 Task: Add a condition where "Hours since due date Greater than Twenty-five" in pending tickets.
Action: Mouse moved to (109, 387)
Screenshot: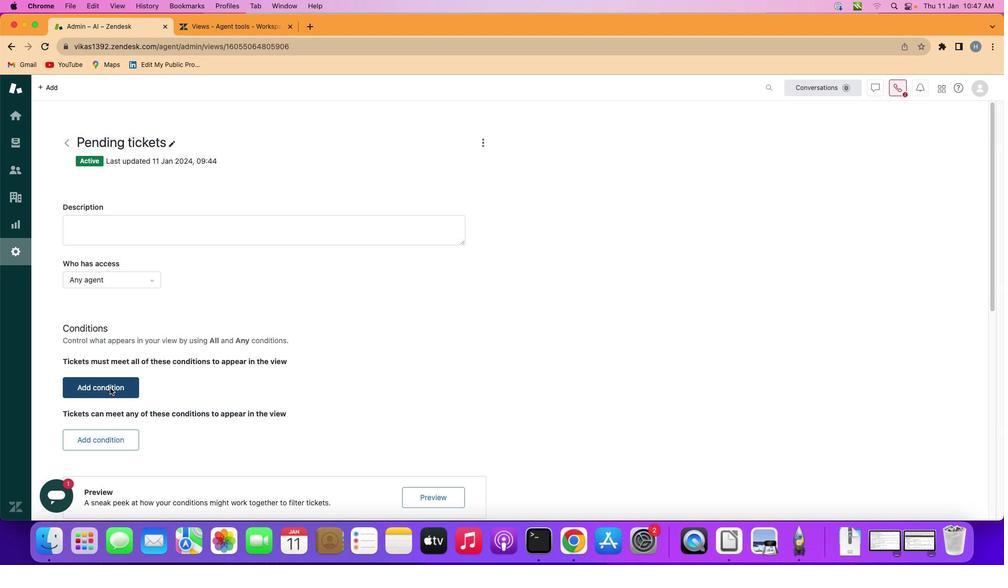 
Action: Mouse pressed left at (109, 387)
Screenshot: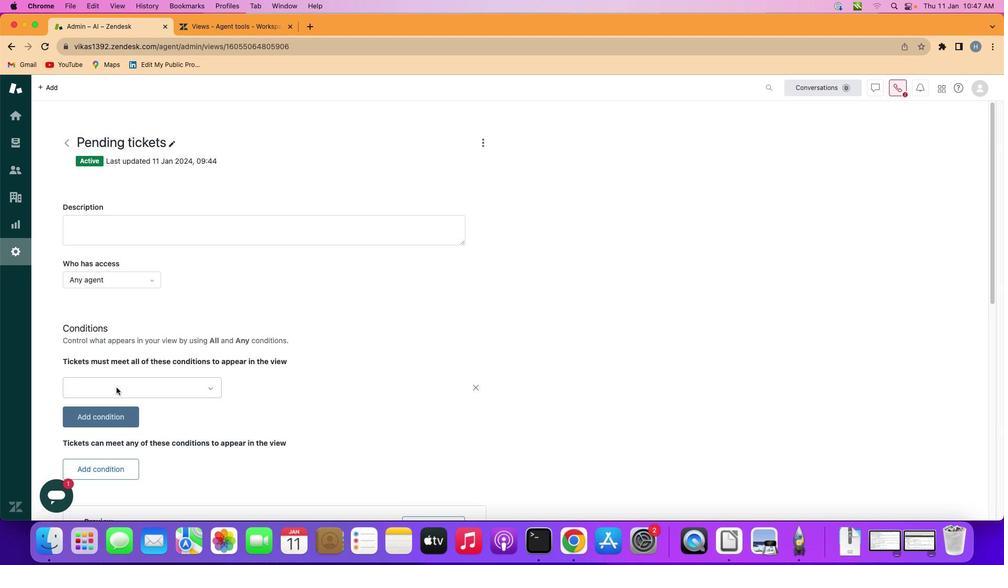 
Action: Mouse moved to (144, 385)
Screenshot: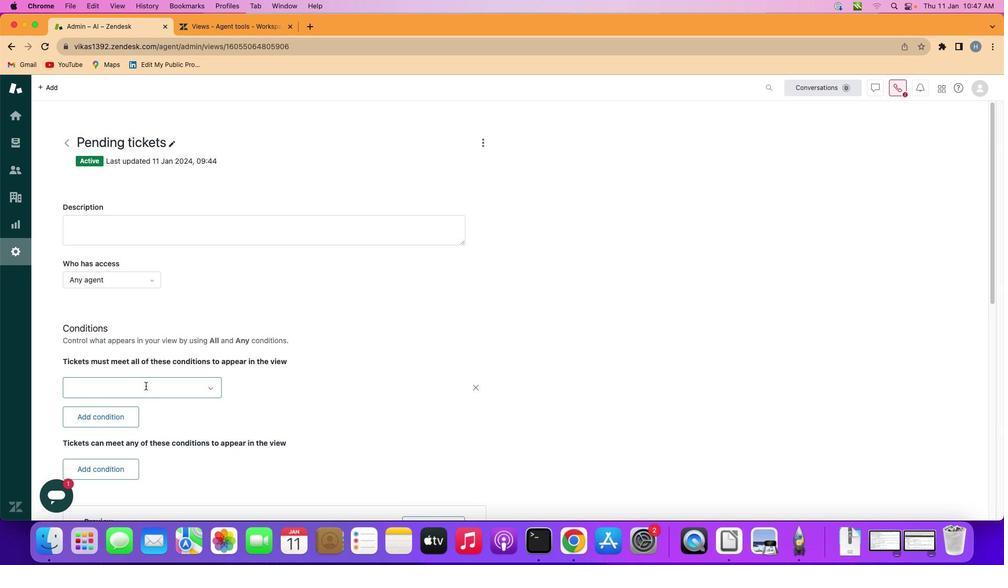 
Action: Mouse pressed left at (144, 385)
Screenshot: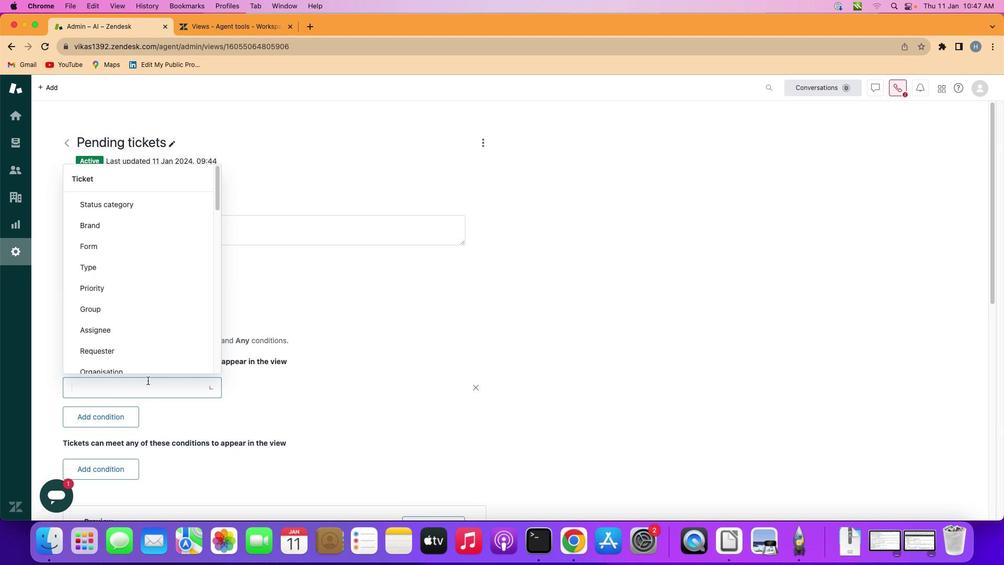 
Action: Mouse moved to (170, 255)
Screenshot: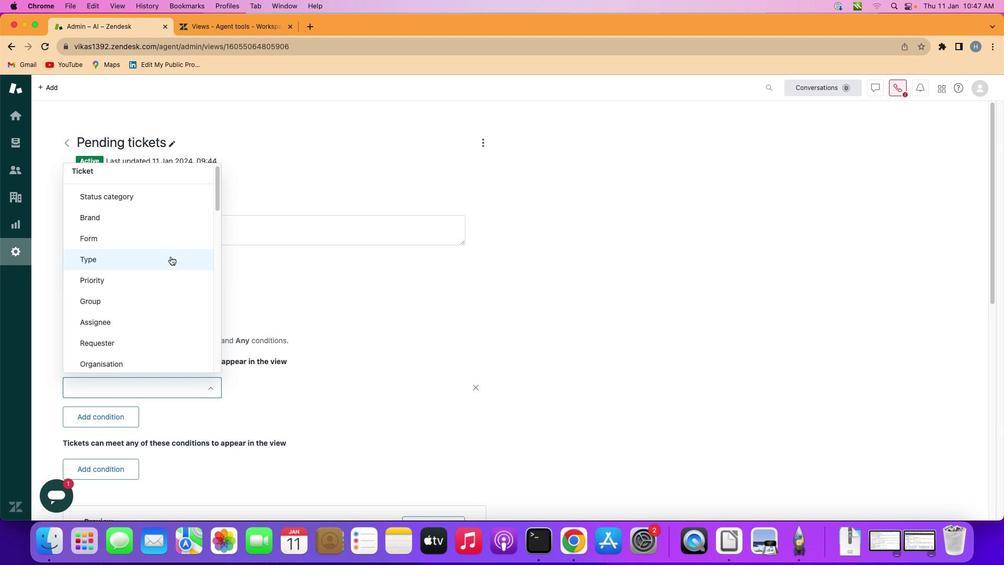 
Action: Mouse scrolled (170, 255) with delta (0, -1)
Screenshot: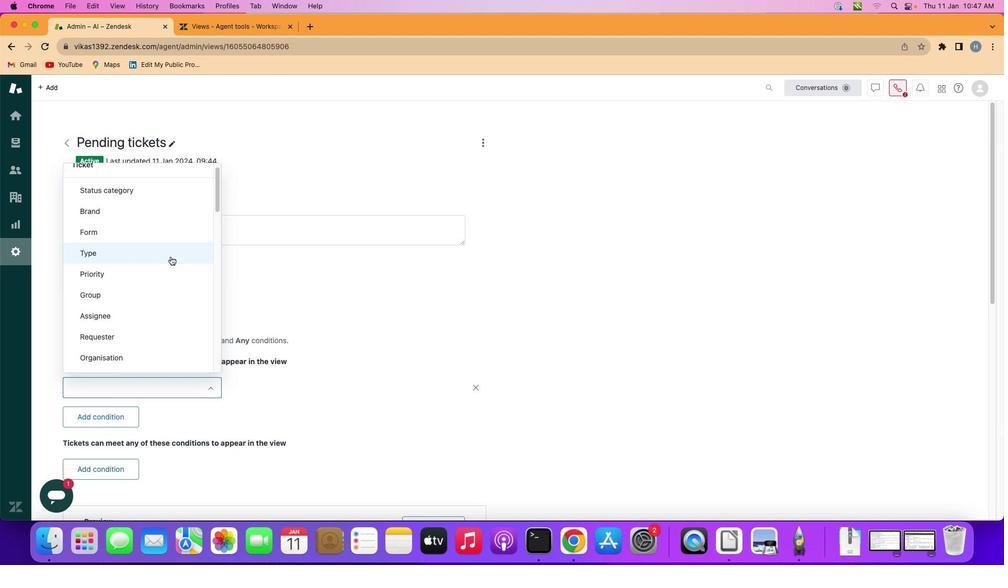 
Action: Mouse scrolled (170, 255) with delta (0, -1)
Screenshot: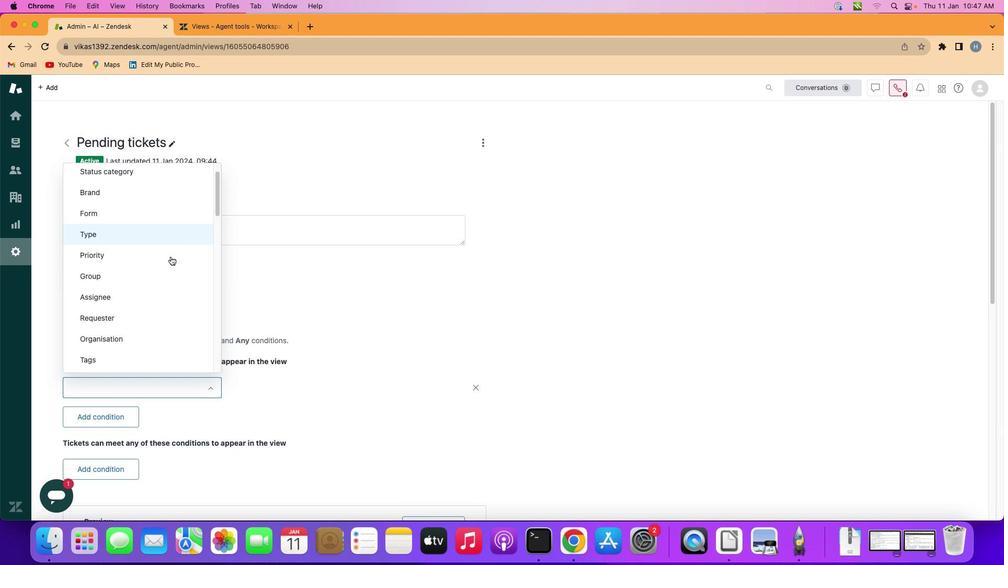 
Action: Mouse scrolled (170, 255) with delta (0, -1)
Screenshot: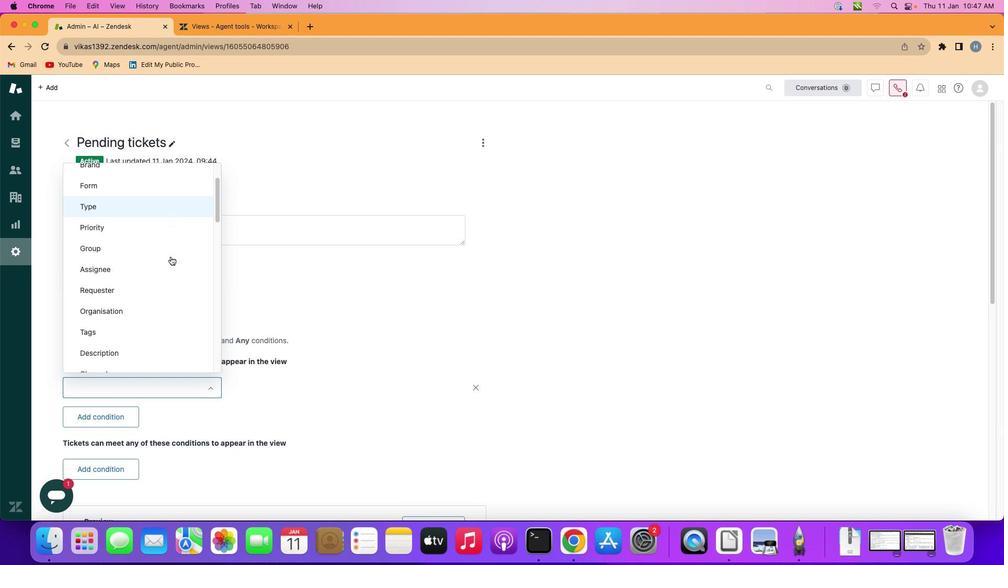 
Action: Mouse scrolled (170, 255) with delta (0, -1)
Screenshot: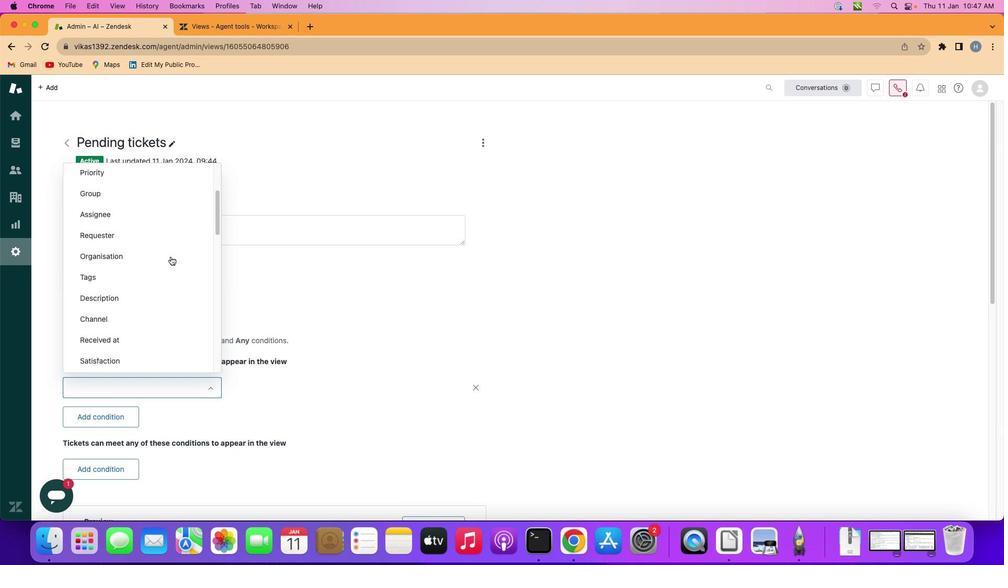 
Action: Mouse scrolled (170, 255) with delta (0, -1)
Screenshot: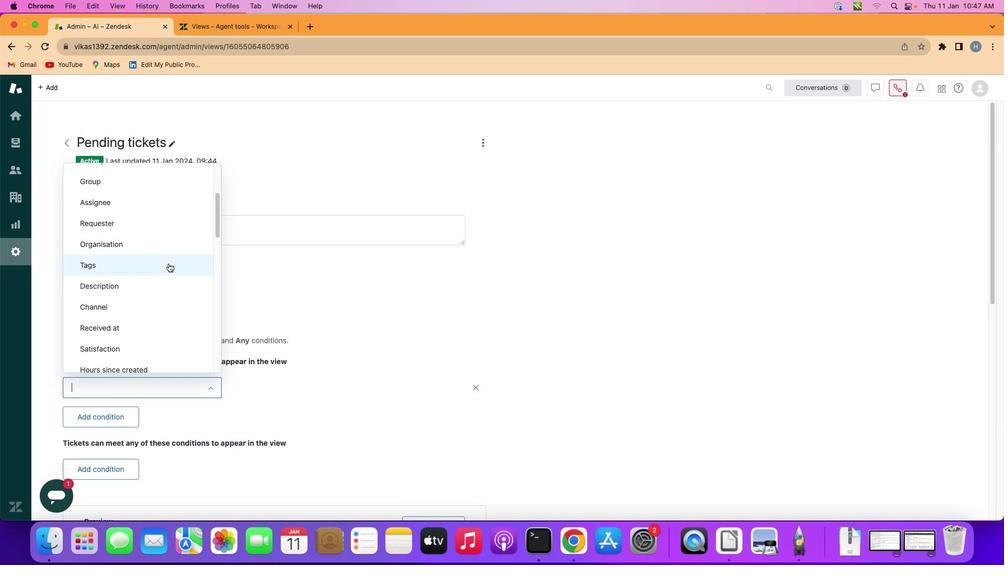 
Action: Mouse moved to (162, 286)
Screenshot: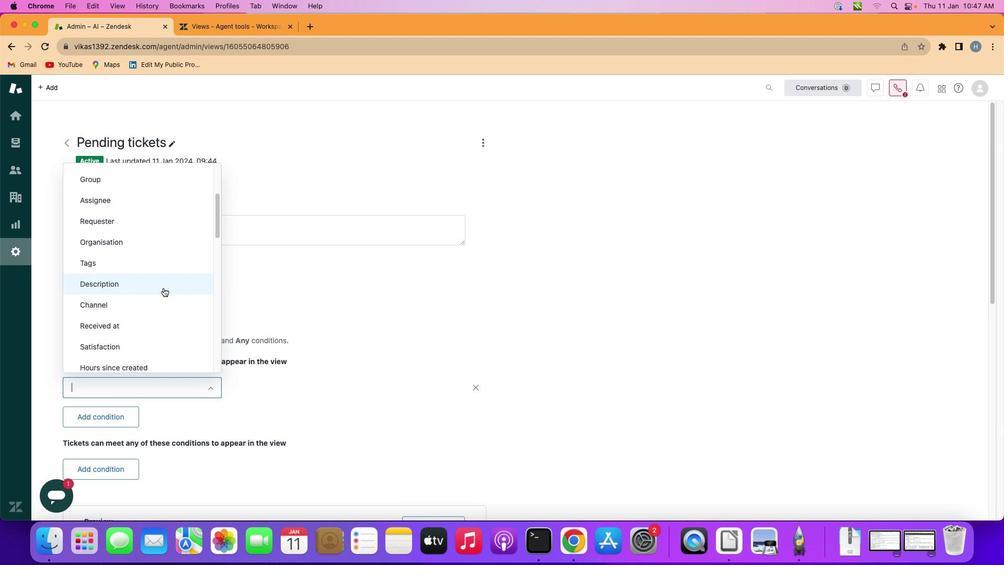 
Action: Mouse scrolled (162, 286) with delta (0, -1)
Screenshot: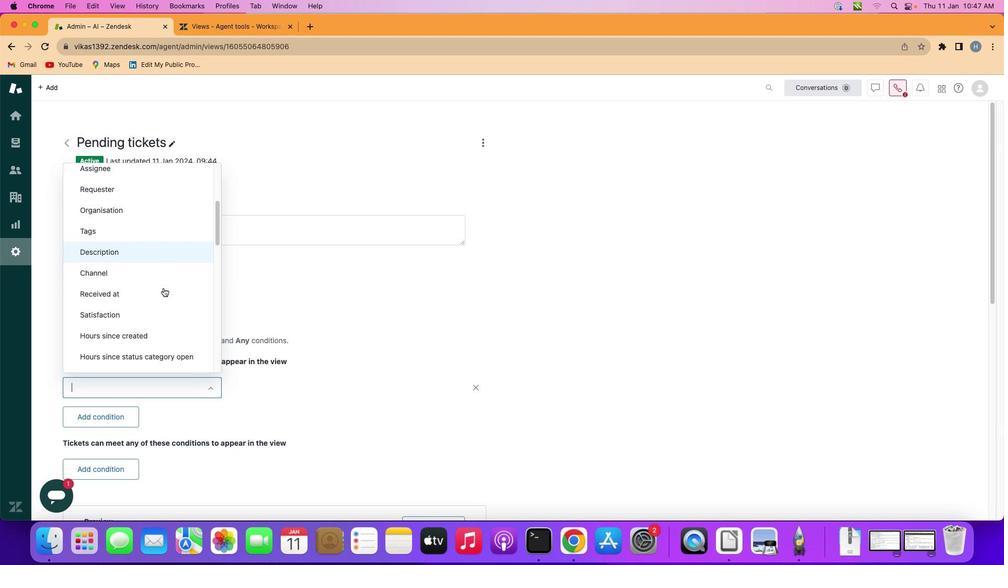
Action: Mouse scrolled (162, 286) with delta (0, -1)
Screenshot: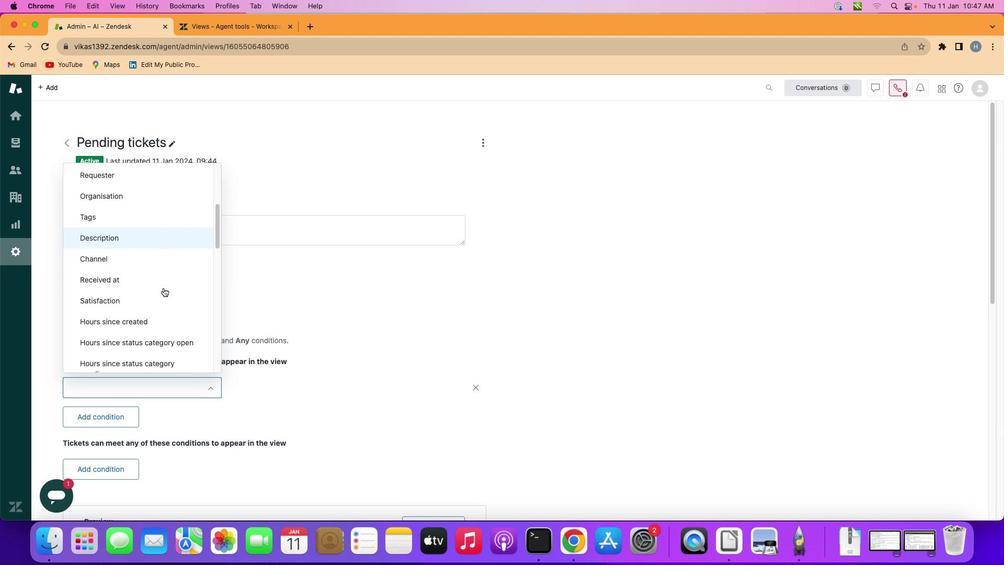 
Action: Mouse scrolled (162, 286) with delta (0, -1)
Screenshot: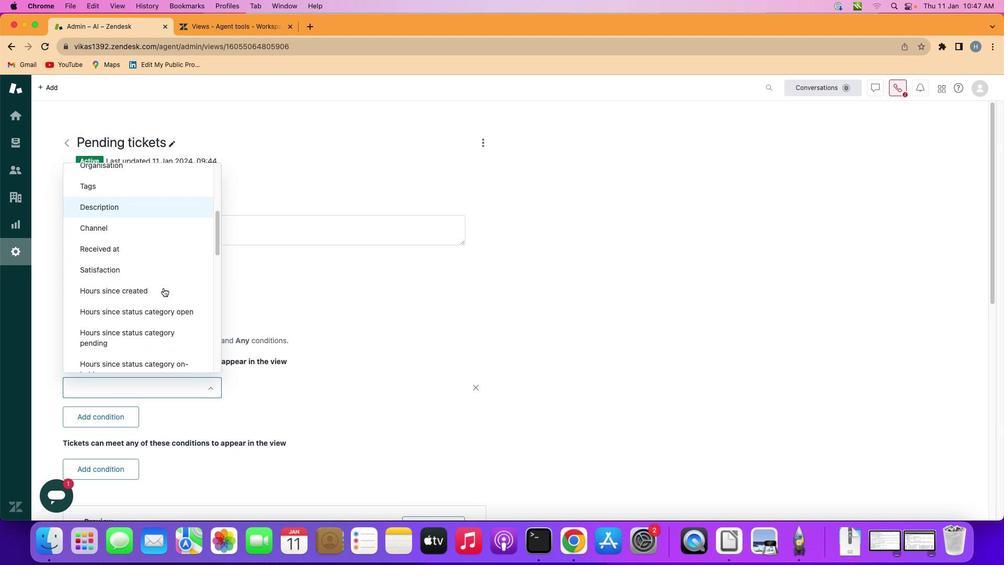 
Action: Mouse scrolled (162, 286) with delta (0, -1)
Screenshot: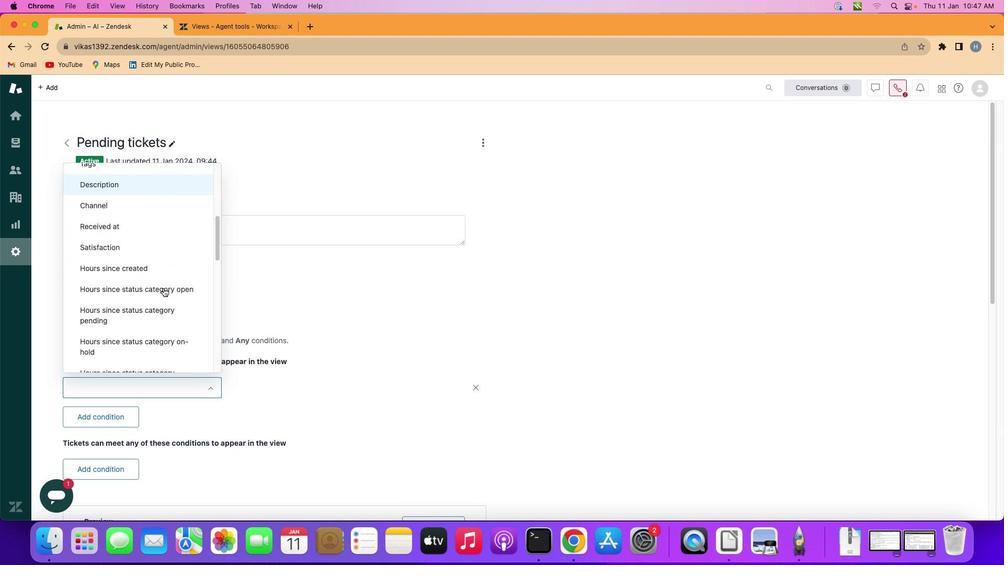 
Action: Mouse scrolled (162, 286) with delta (0, -1)
Screenshot: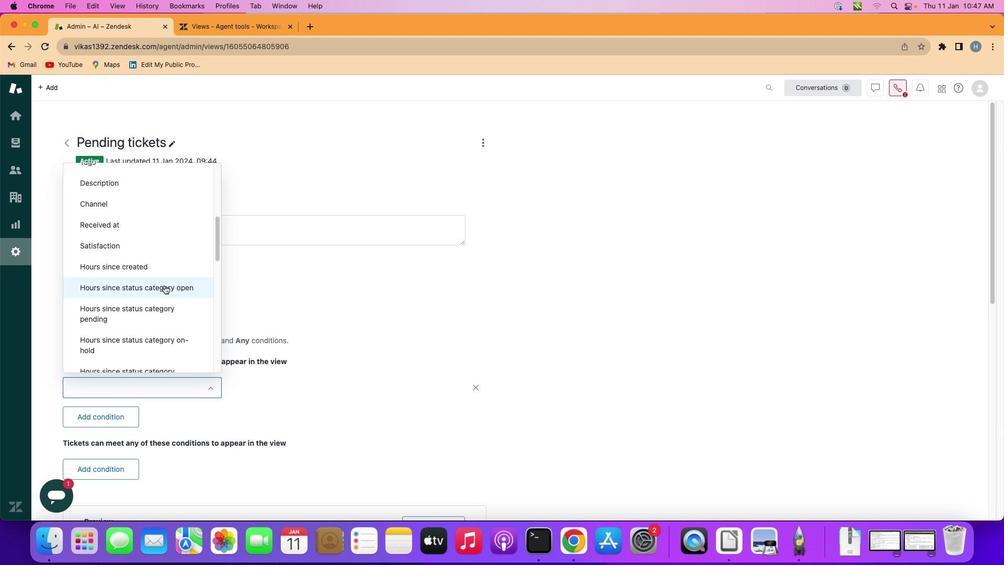 
Action: Mouse moved to (163, 284)
Screenshot: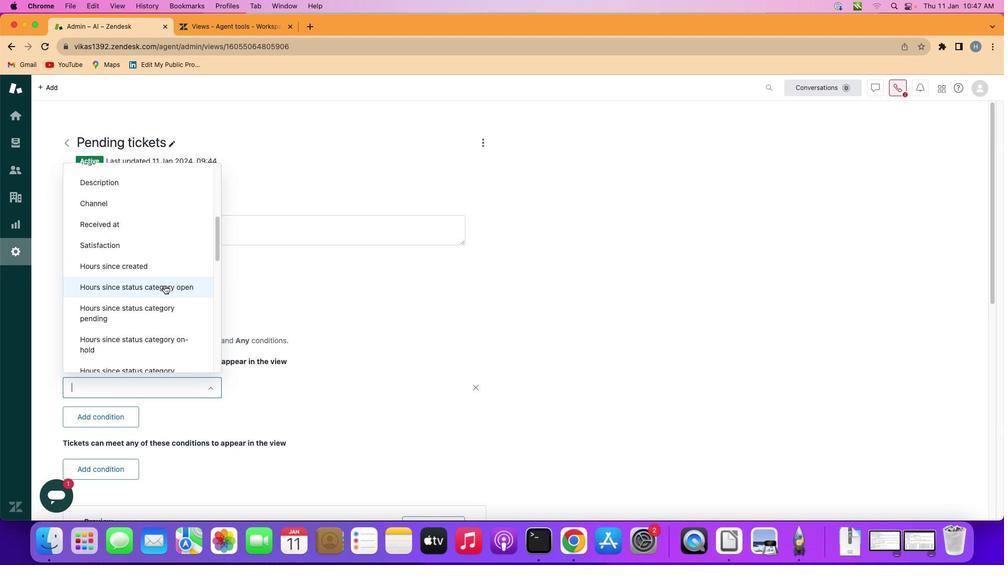 
Action: Mouse scrolled (163, 284) with delta (0, -1)
Screenshot: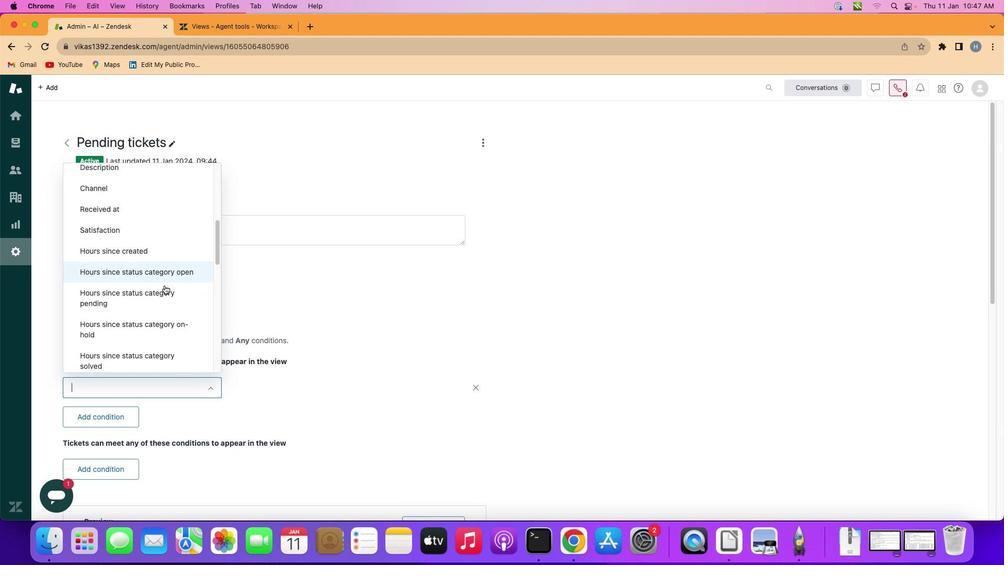 
Action: Mouse scrolled (163, 284) with delta (0, -1)
Screenshot: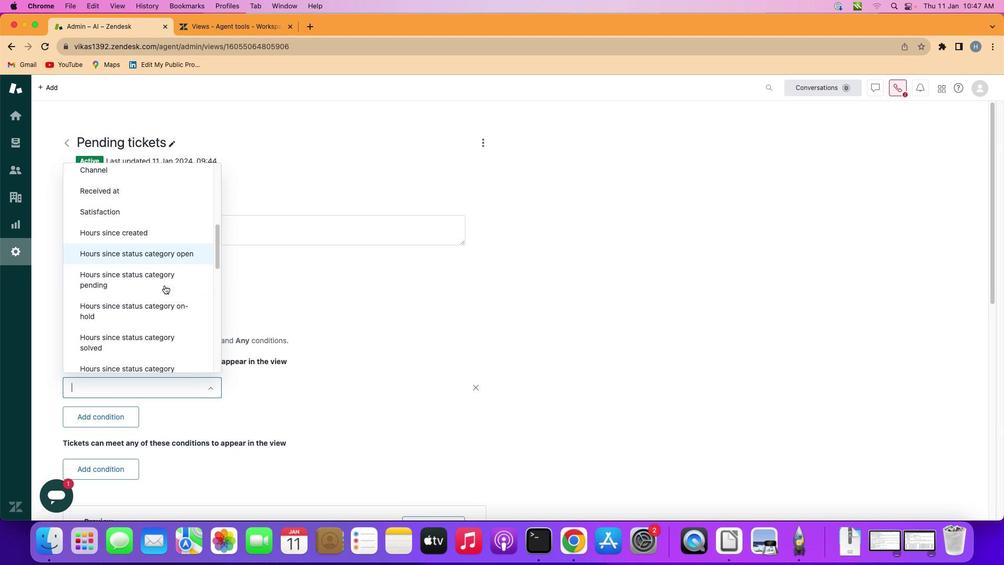 
Action: Mouse scrolled (163, 284) with delta (0, -1)
Screenshot: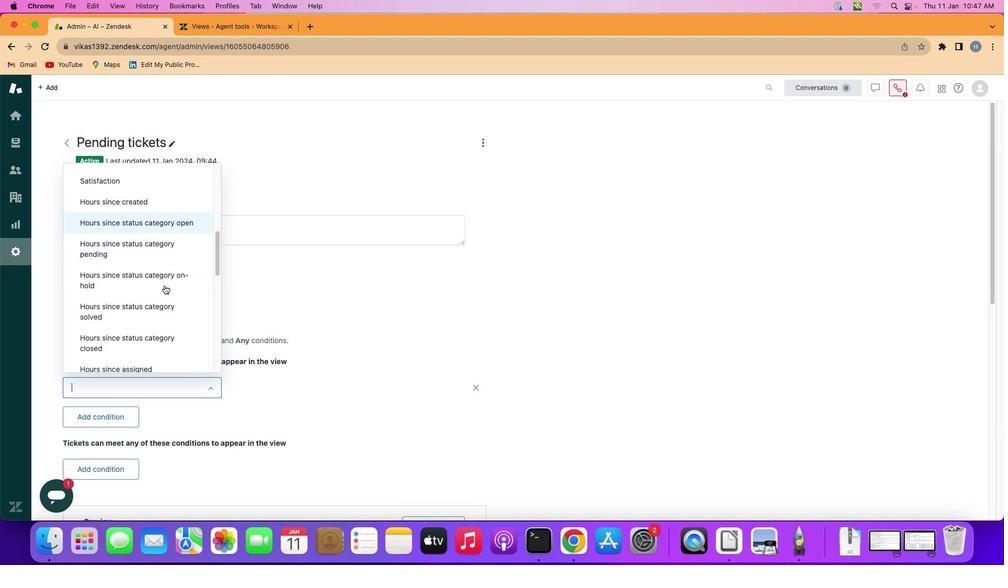 
Action: Mouse scrolled (163, 284) with delta (0, -1)
Screenshot: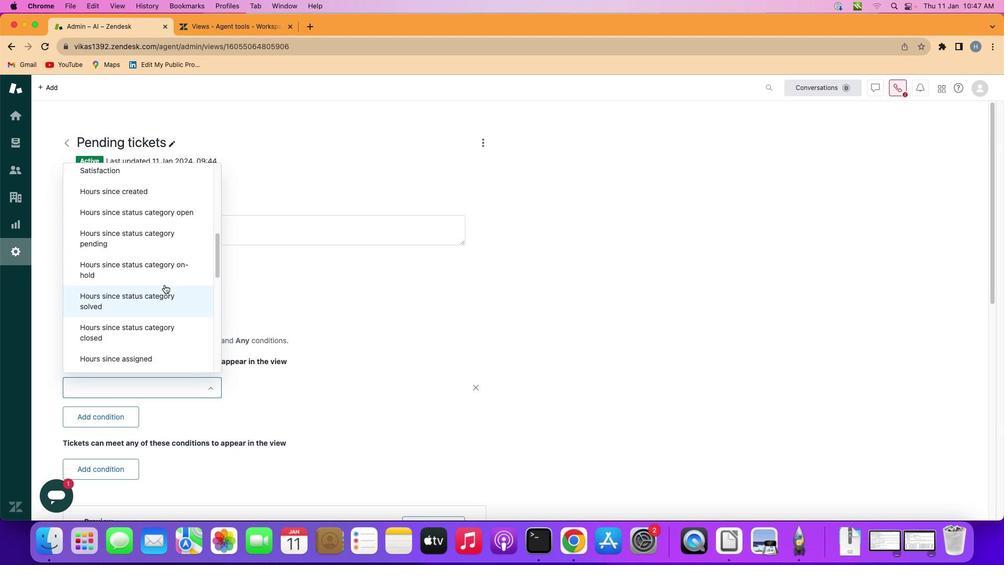 
Action: Mouse moved to (163, 284)
Screenshot: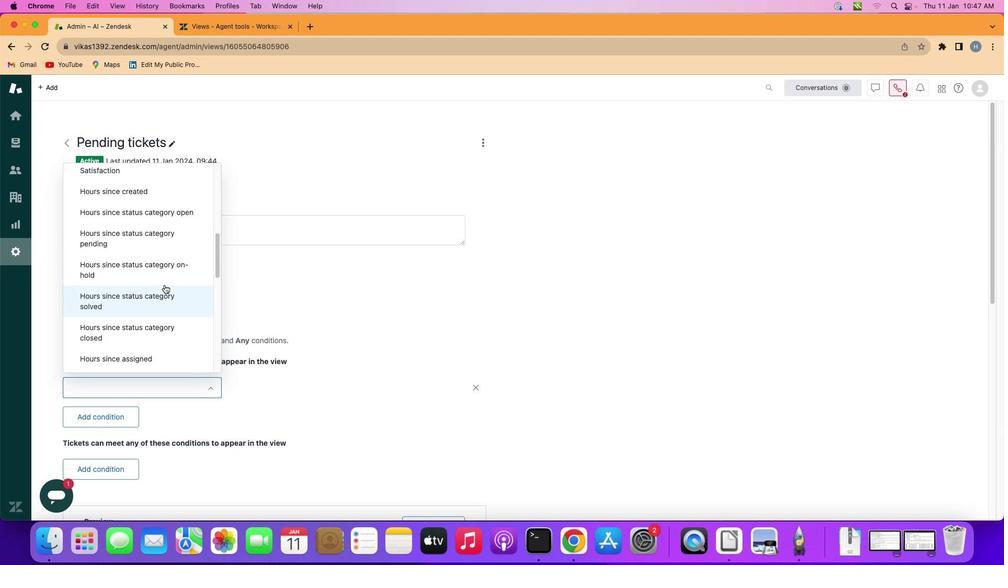 
Action: Mouse scrolled (163, 284) with delta (0, -1)
Screenshot: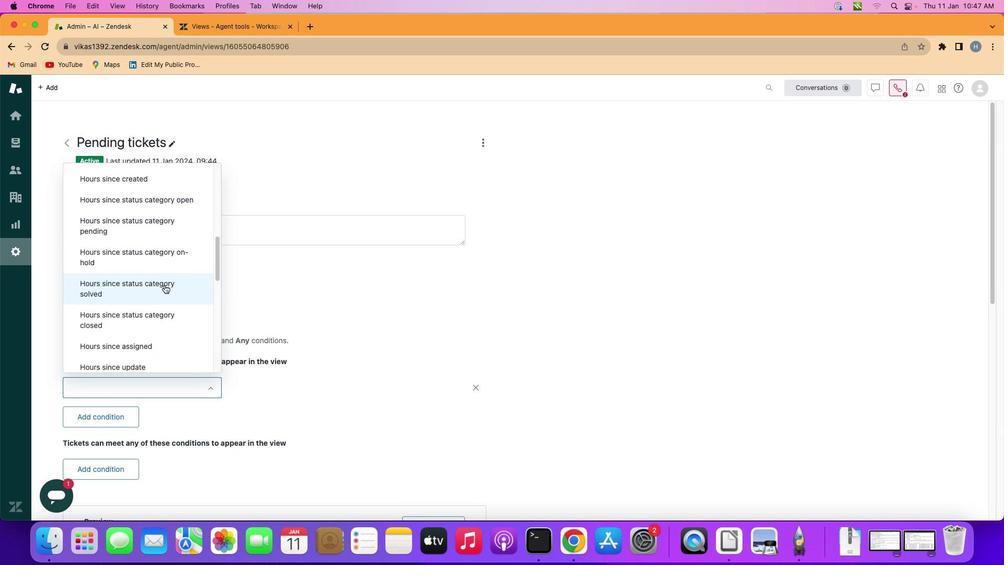 
Action: Mouse scrolled (163, 284) with delta (0, -1)
Screenshot: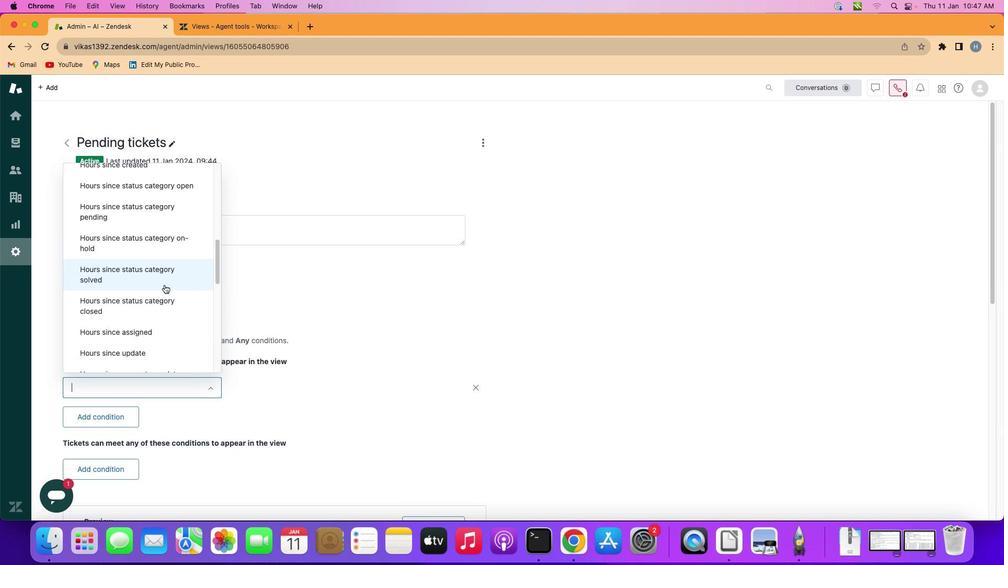 
Action: Mouse scrolled (163, 284) with delta (0, -1)
Screenshot: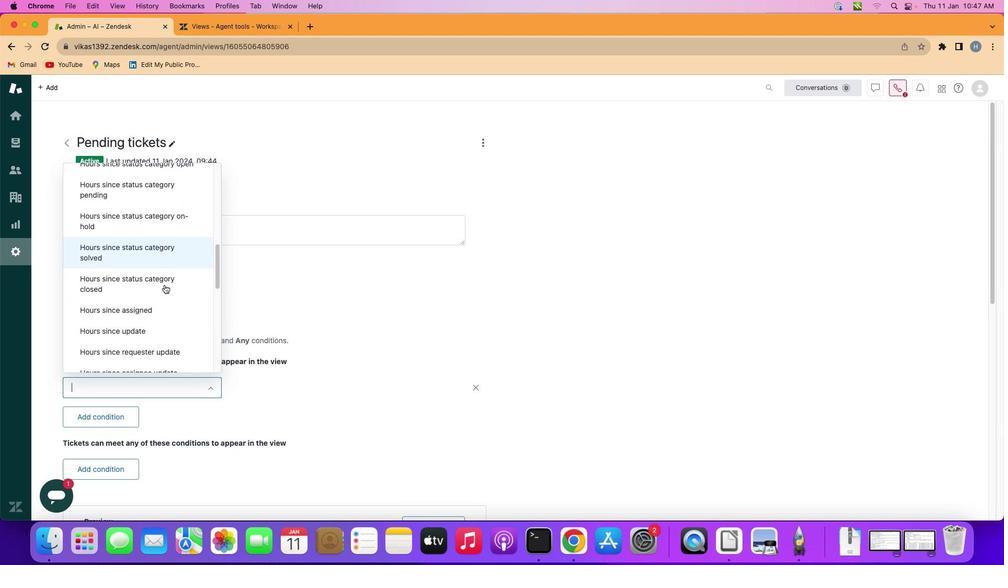 
Action: Mouse scrolled (163, 284) with delta (0, -1)
Screenshot: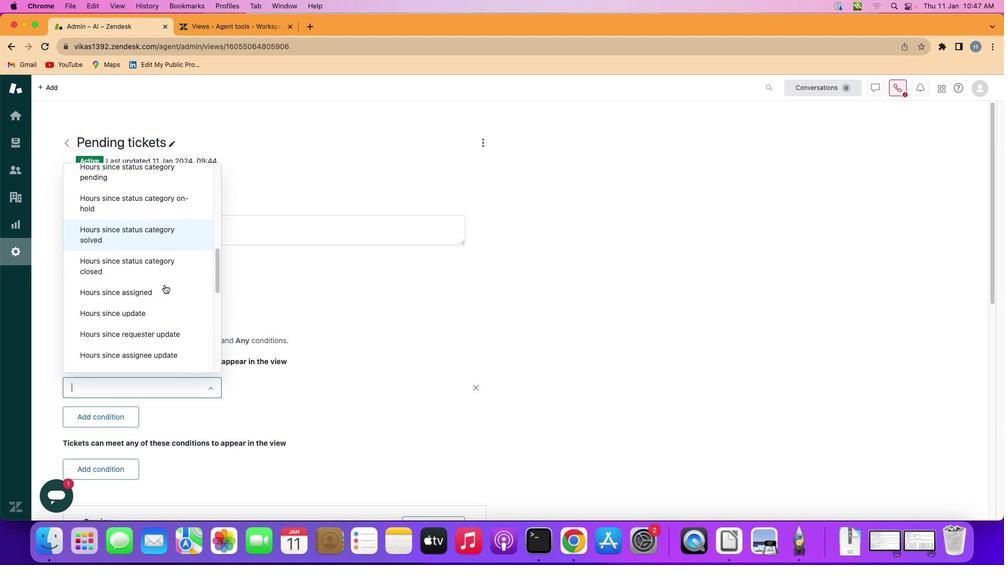 
Action: Mouse scrolled (163, 284) with delta (0, -1)
Screenshot: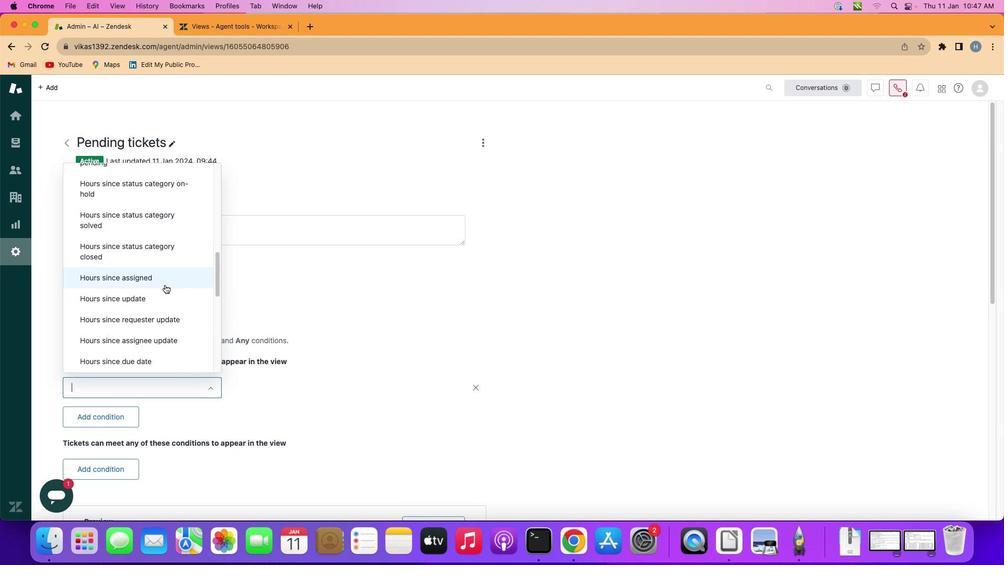 
Action: Mouse moved to (171, 280)
Screenshot: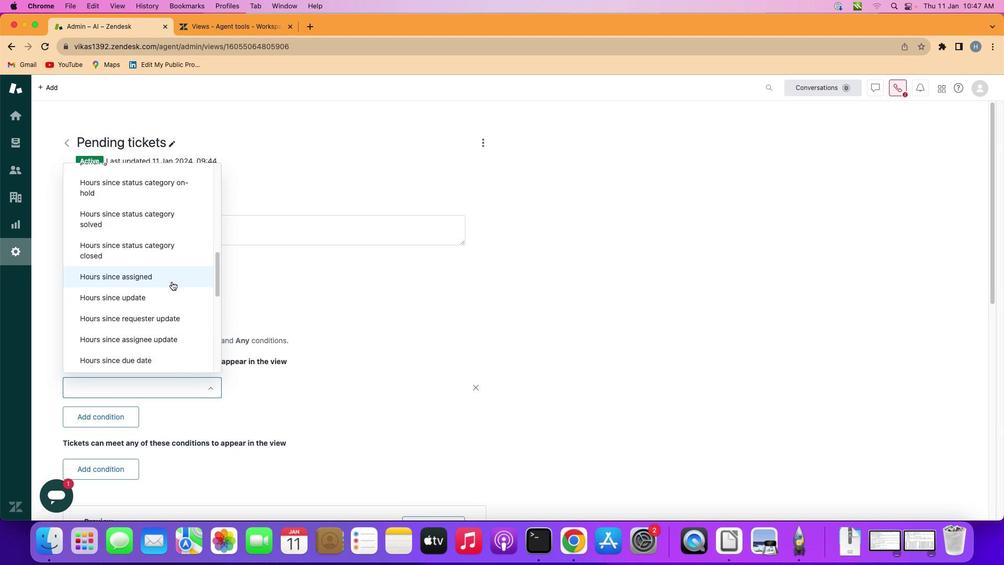 
Action: Mouse scrolled (171, 280) with delta (0, -1)
Screenshot: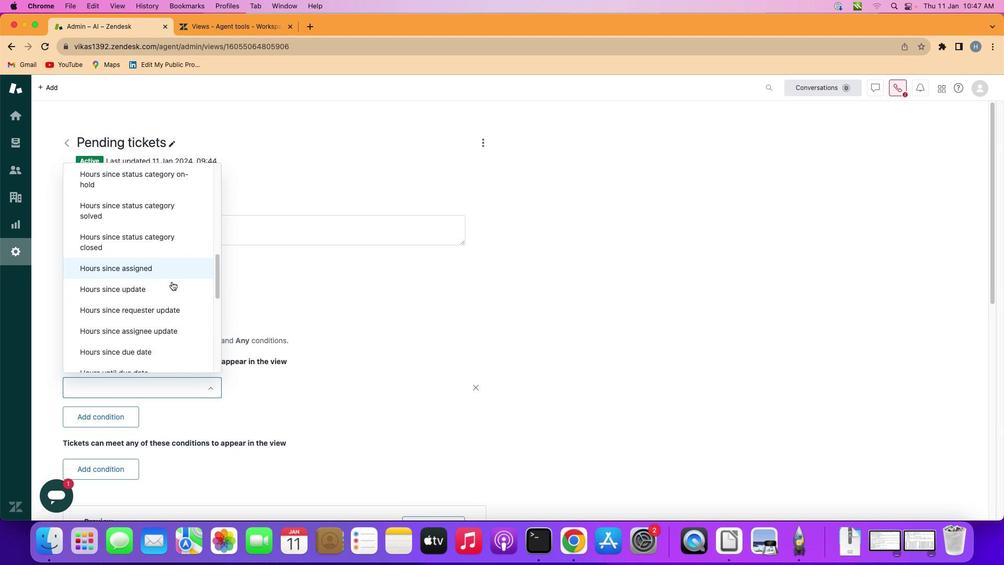 
Action: Mouse scrolled (171, 280) with delta (0, -1)
Screenshot: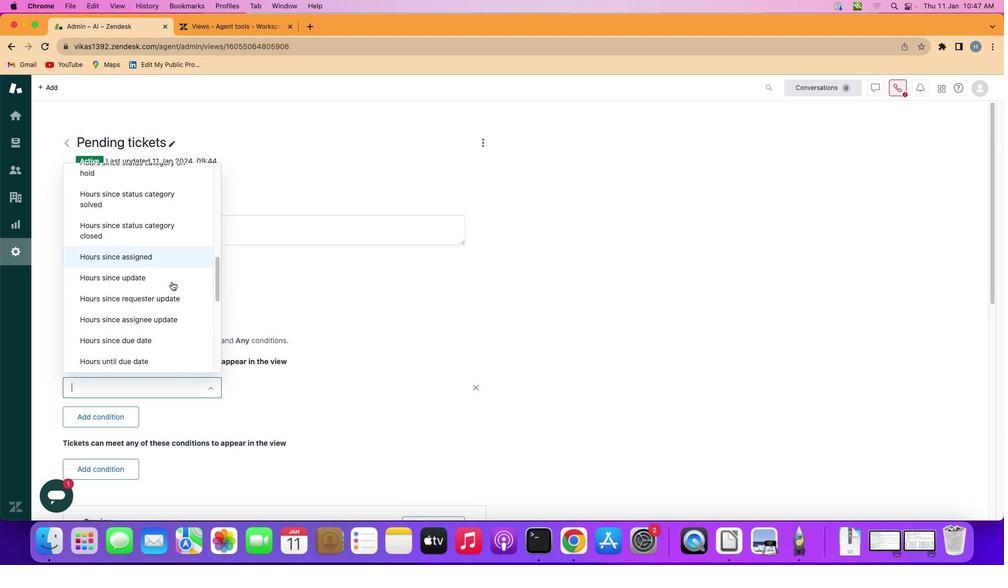 
Action: Mouse scrolled (171, 280) with delta (0, -1)
Screenshot: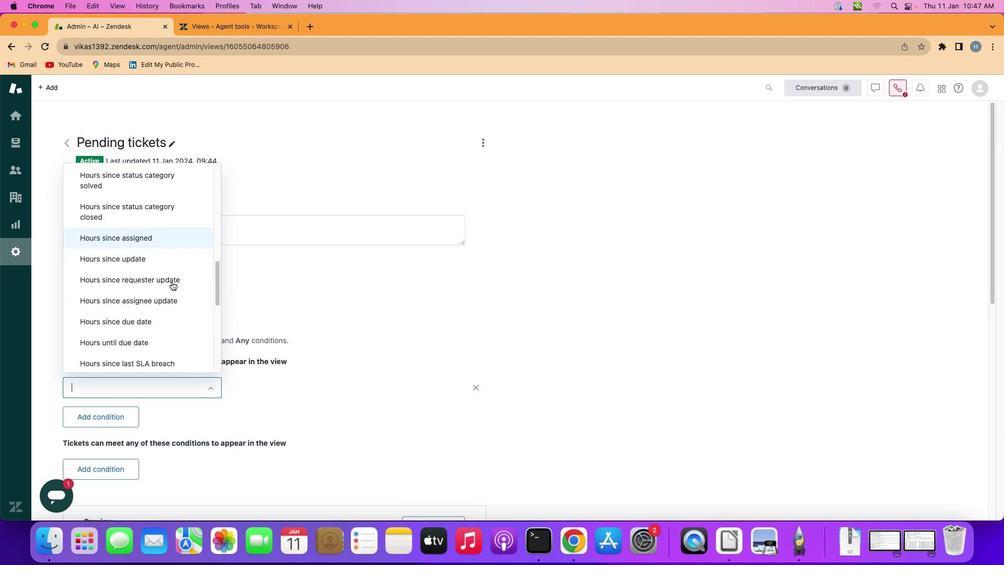
Action: Mouse scrolled (171, 280) with delta (0, -1)
Screenshot: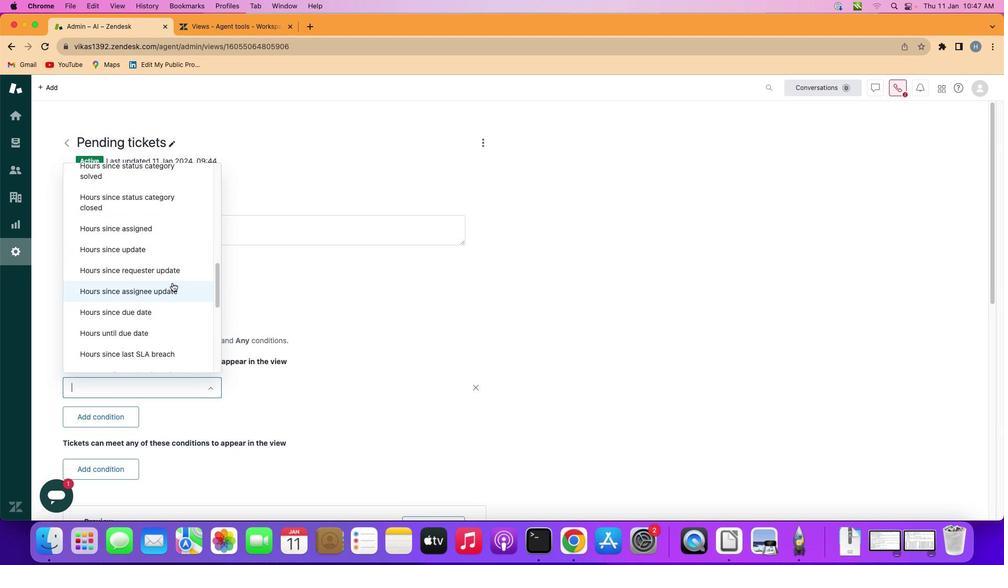 
Action: Mouse moved to (165, 305)
Screenshot: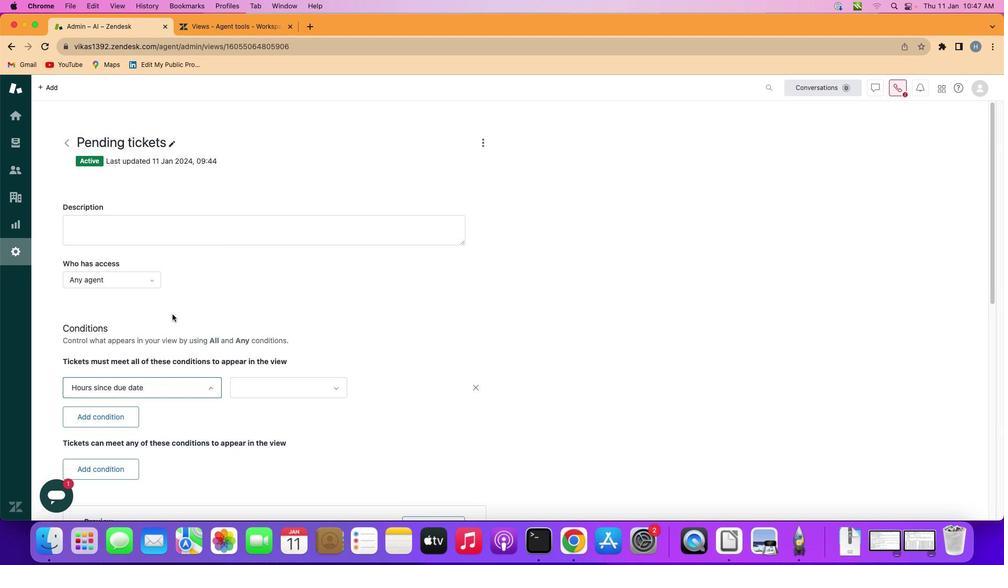 
Action: Mouse pressed left at (165, 305)
Screenshot: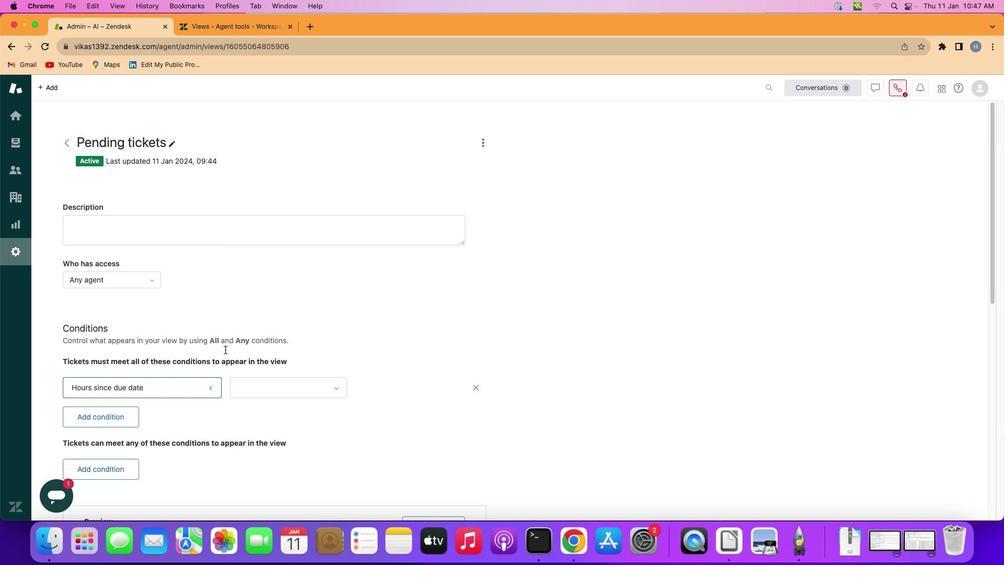 
Action: Mouse moved to (301, 383)
Screenshot: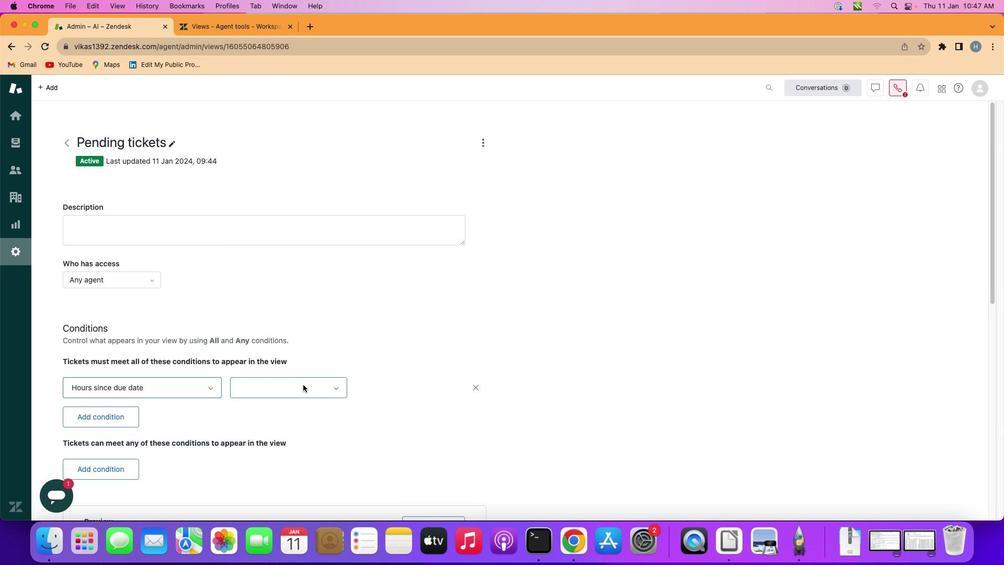 
Action: Mouse pressed left at (301, 383)
Screenshot: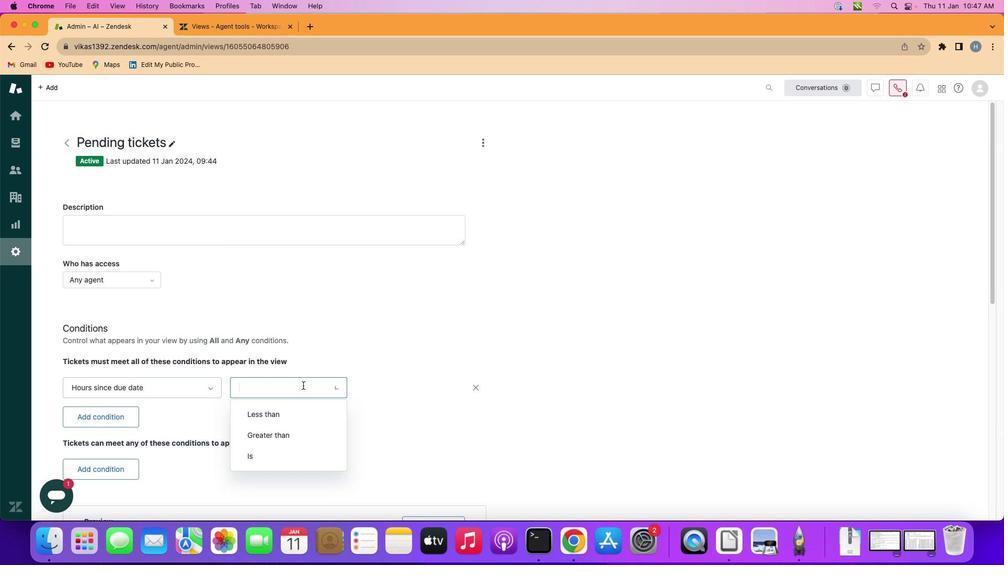 
Action: Mouse moved to (305, 431)
Screenshot: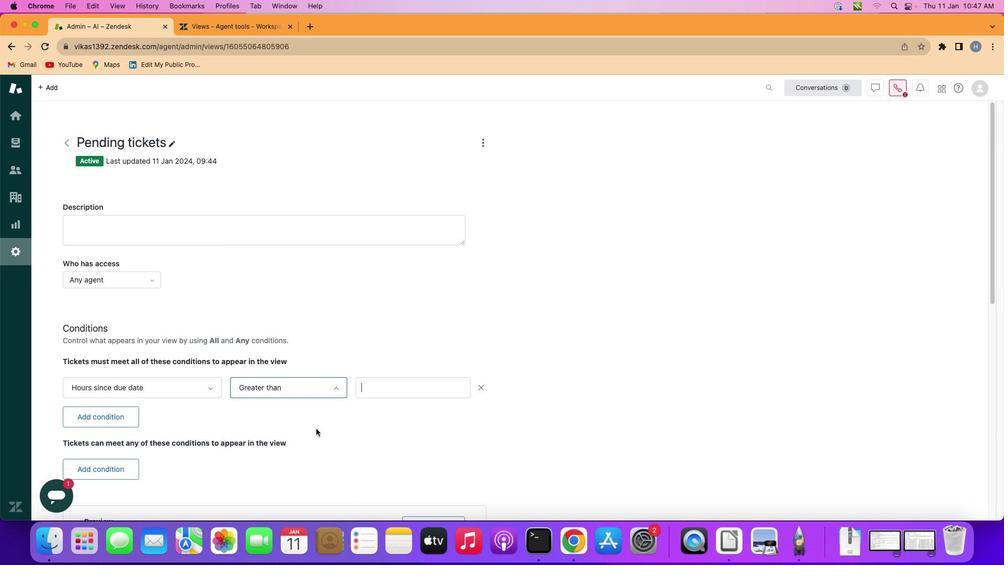 
Action: Mouse pressed left at (305, 431)
Screenshot: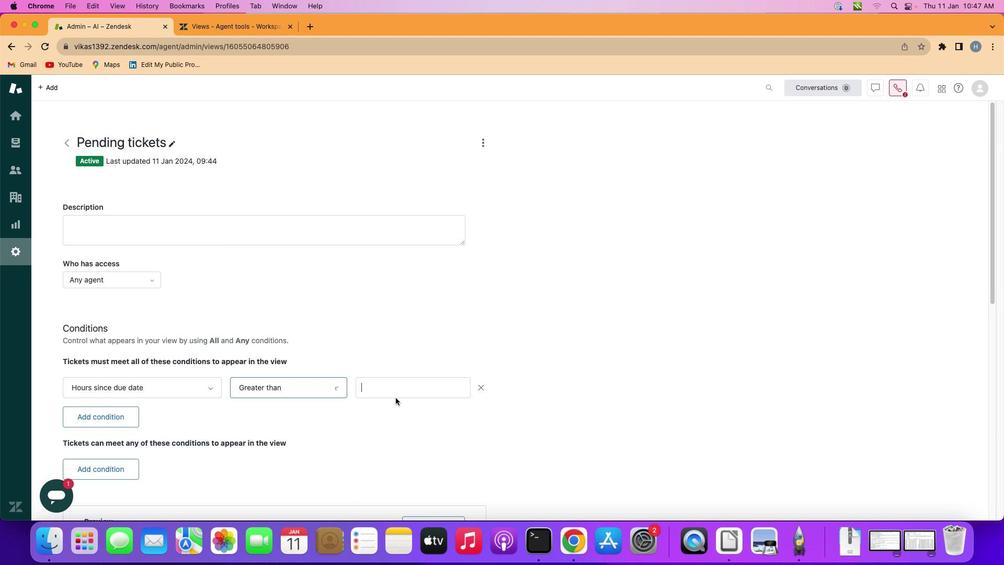 
Action: Mouse moved to (408, 385)
Screenshot: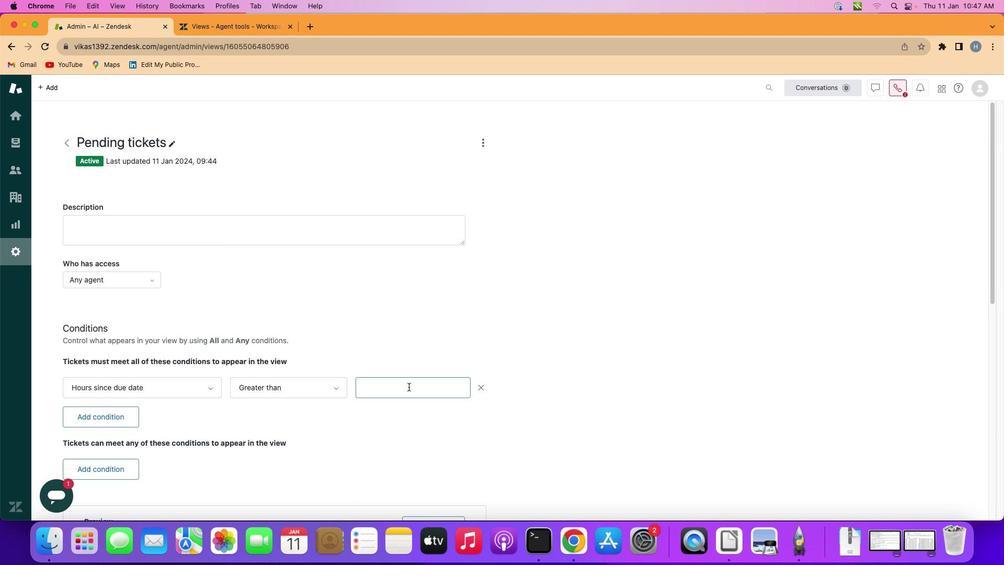 
Action: Mouse pressed left at (408, 385)
Screenshot: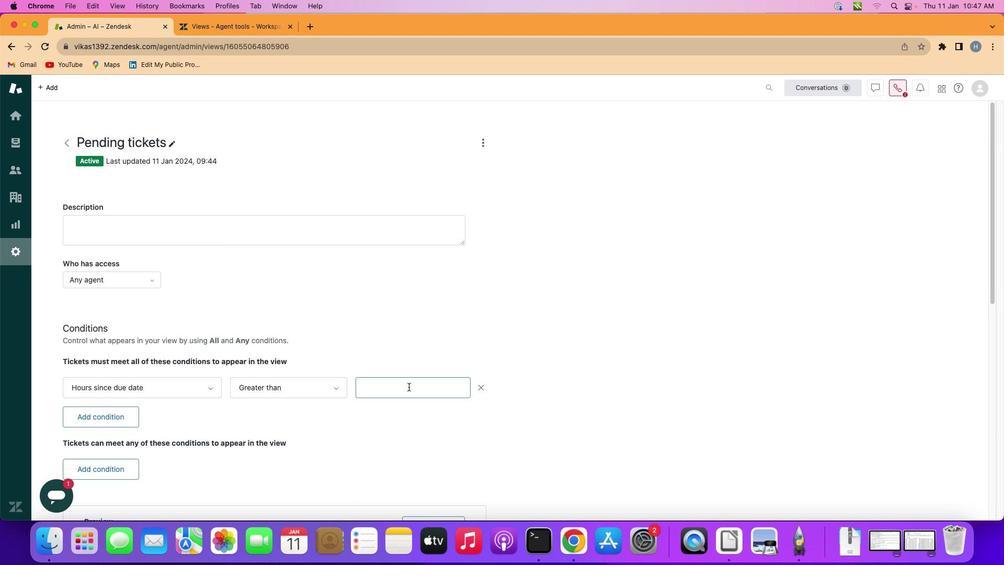 
Action: Key pressed Key.shift'T''w''e''n''t''y''-''f''i''v''e'
Screenshot: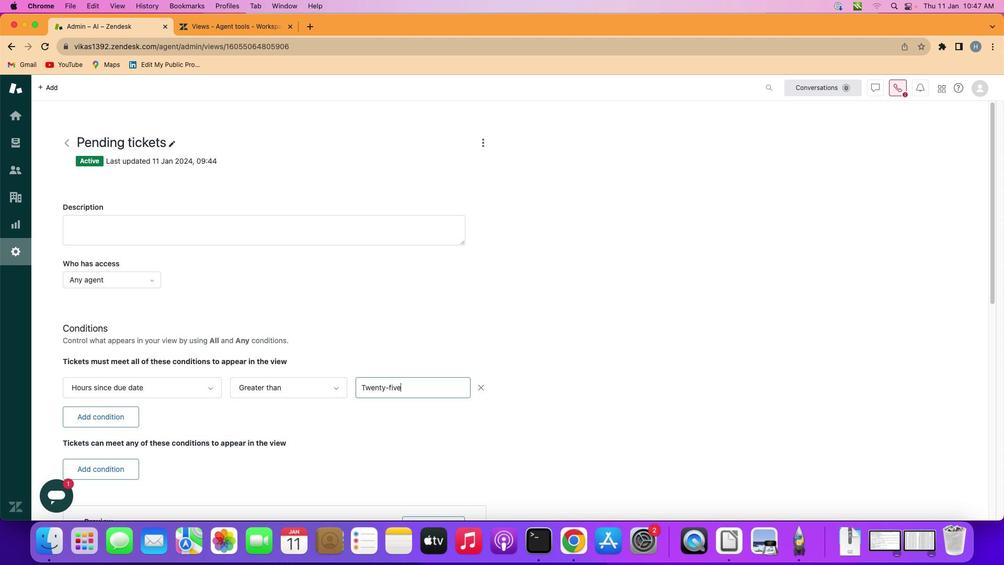 
Action: Mouse moved to (410, 422)
Screenshot: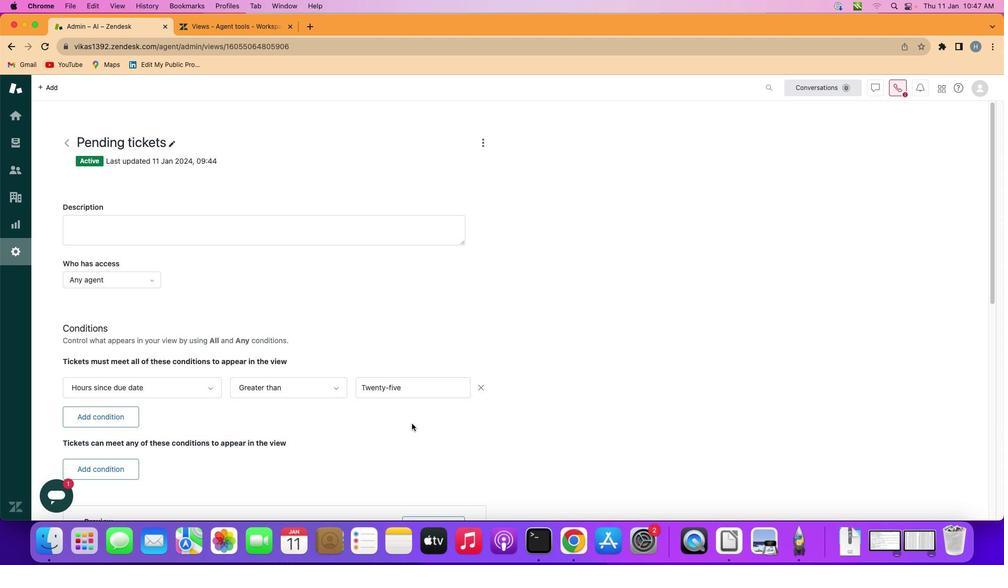 
